 Task: Use the formula "VSTACK" in spreadsheet "Project portfolio".
Action: Key pressed '='
Screenshot: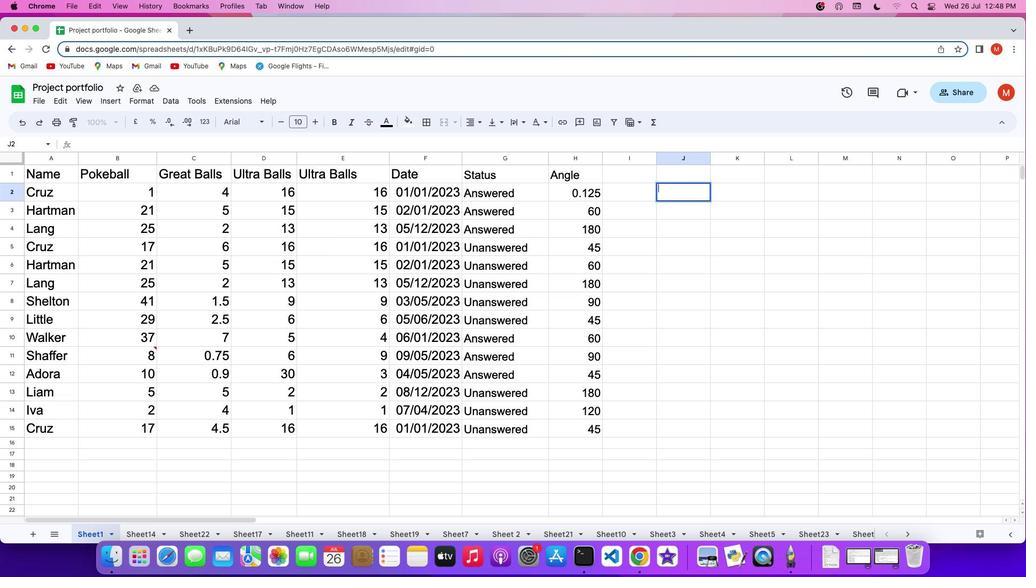 
Action: Mouse moved to (655, 132)
Screenshot: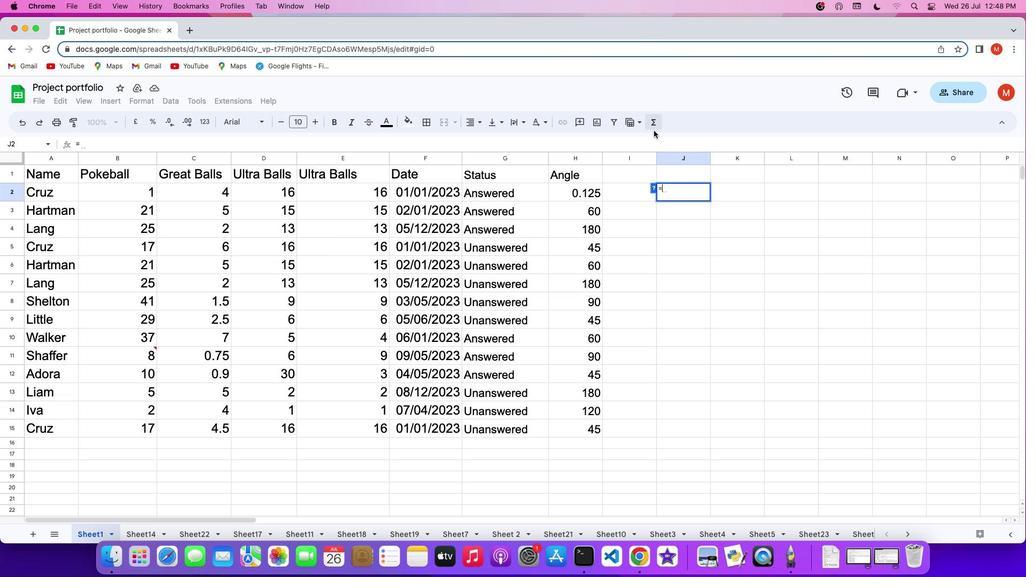 
Action: Mouse pressed left at (655, 132)
Screenshot: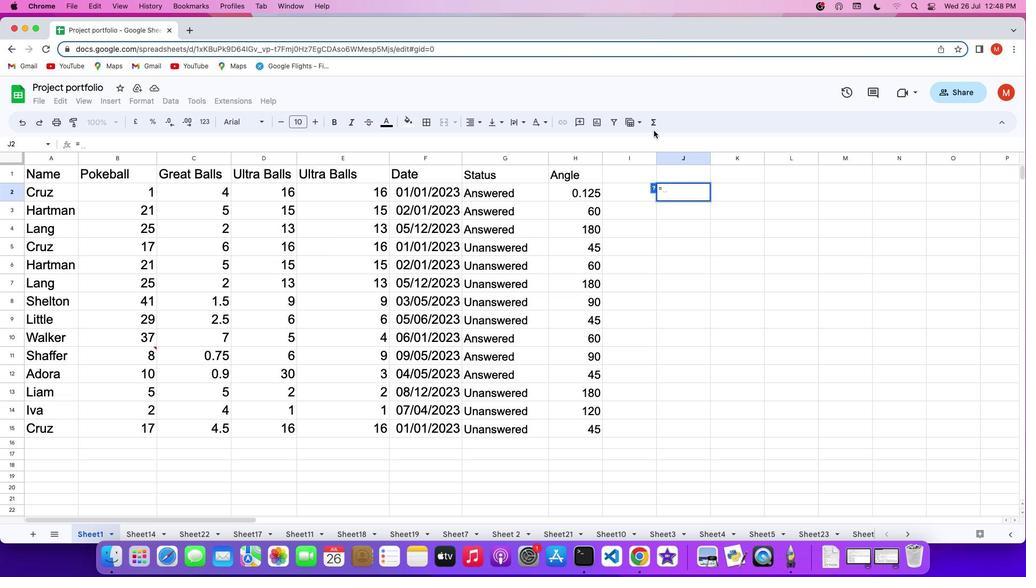 
Action: Mouse moved to (655, 132)
Screenshot: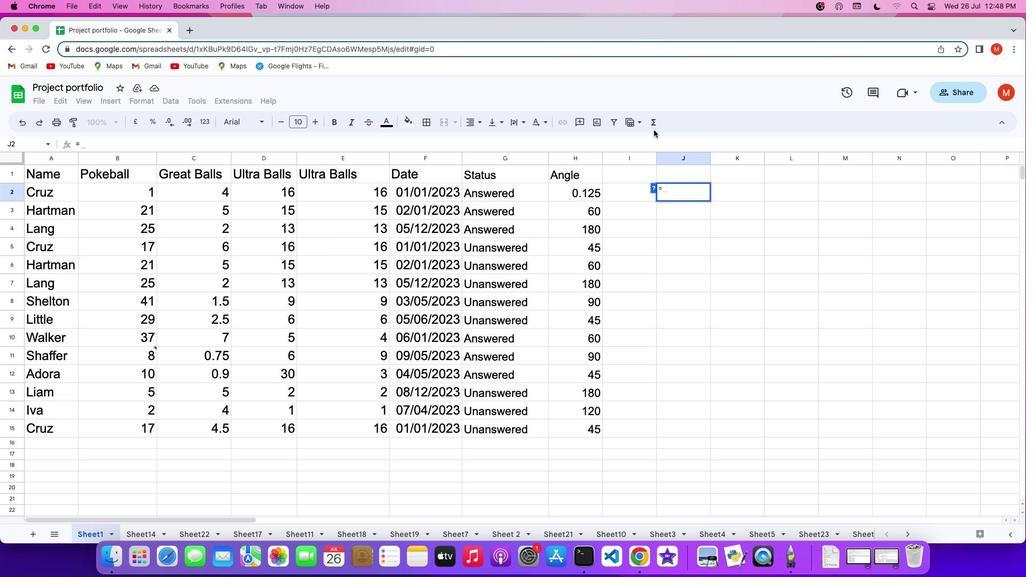
Action: Mouse pressed left at (655, 132)
Screenshot: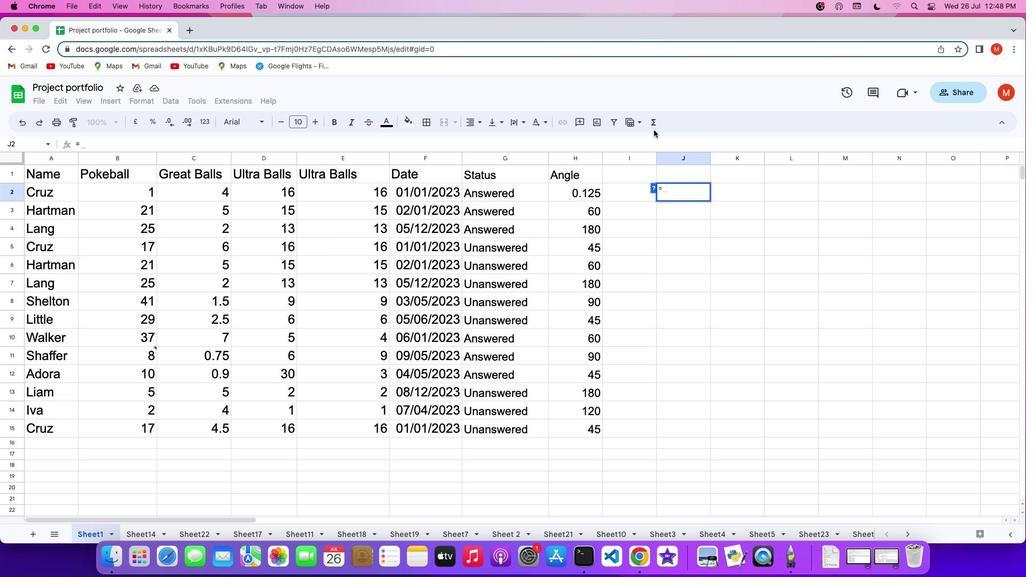 
Action: Mouse moved to (652, 123)
Screenshot: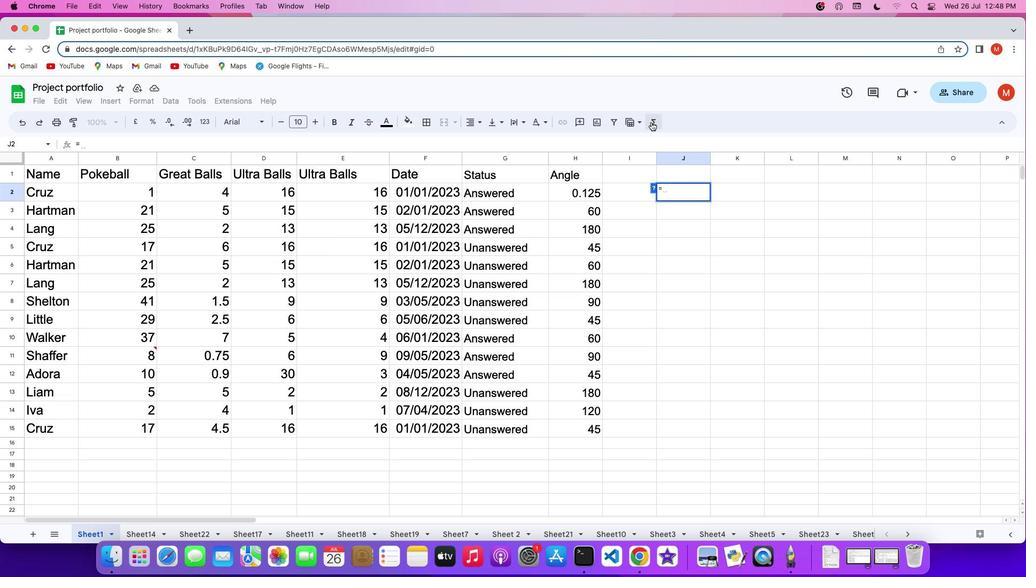 
Action: Mouse pressed left at (652, 123)
Screenshot: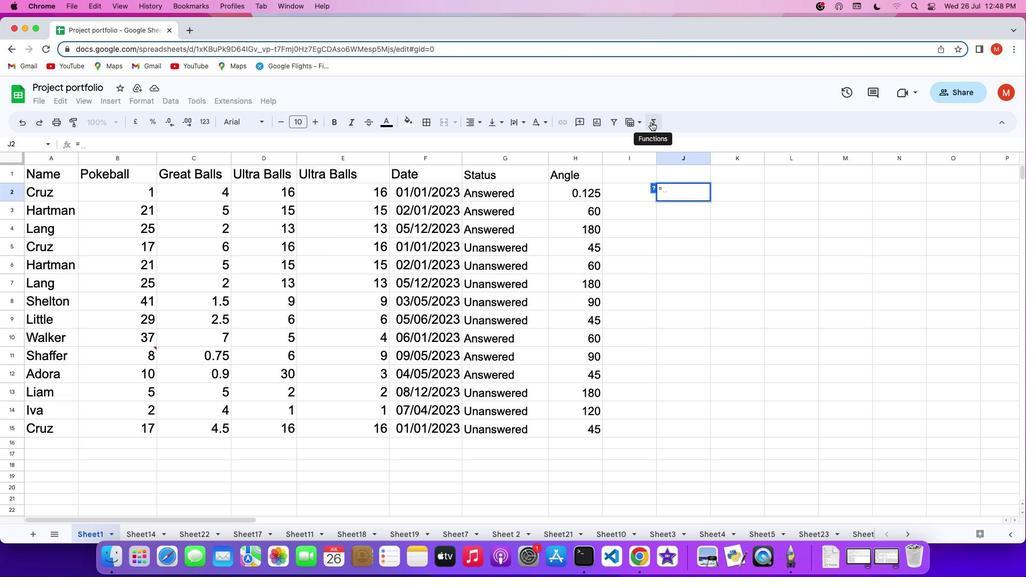 
Action: Mouse moved to (802, 328)
Screenshot: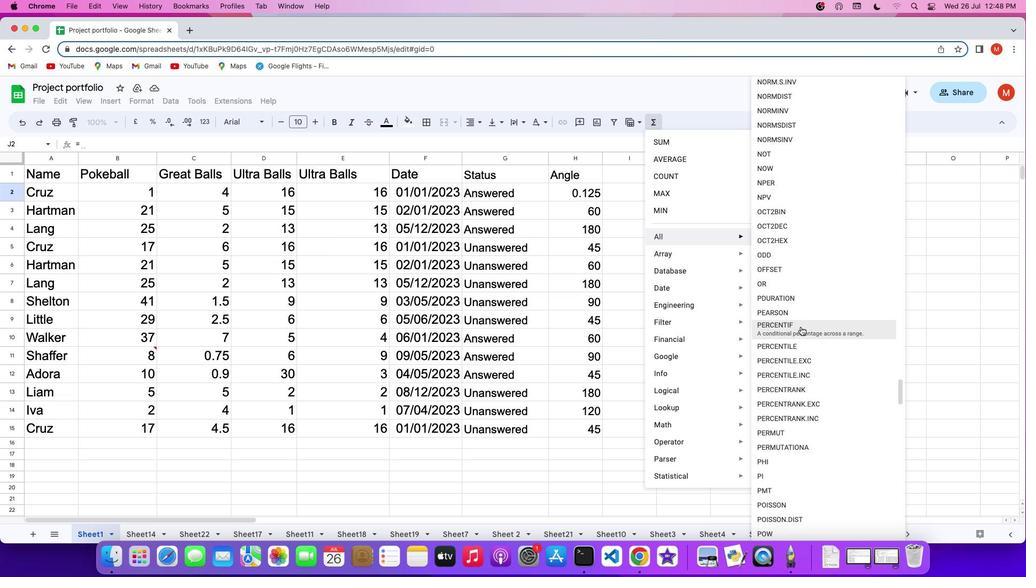 
Action: Mouse scrolled (802, 328) with delta (1, 1)
Screenshot: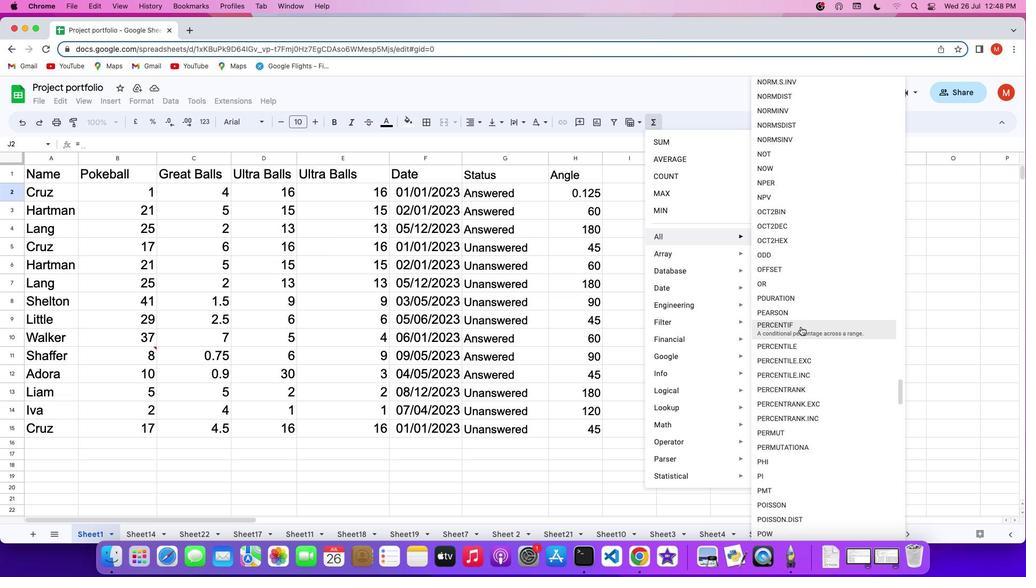 
Action: Mouse scrolled (802, 328) with delta (1, 1)
Screenshot: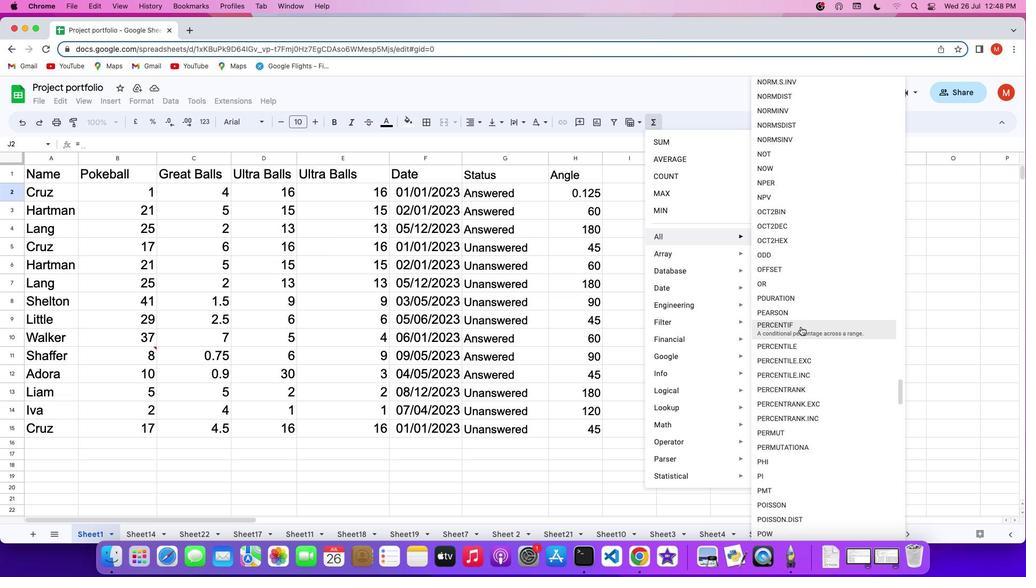 
Action: Mouse scrolled (802, 328) with delta (1, 0)
Screenshot: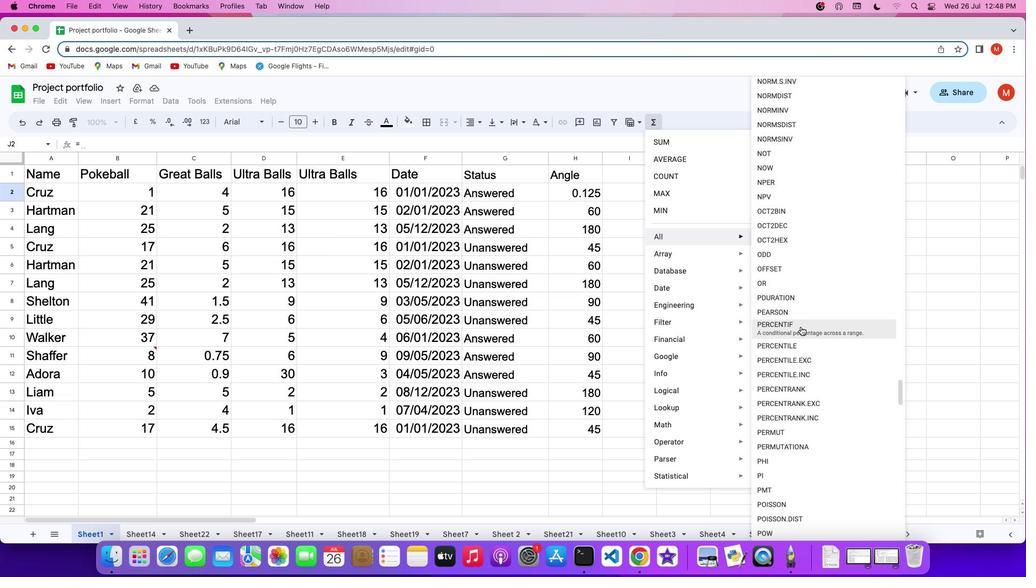 
Action: Mouse scrolled (802, 328) with delta (1, 0)
Screenshot: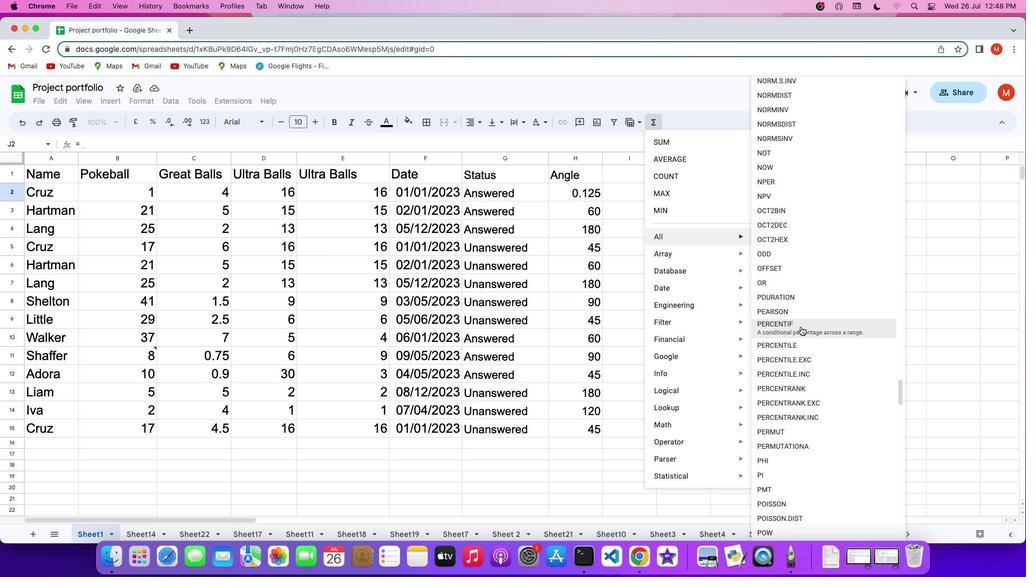 
Action: Mouse scrolled (802, 328) with delta (1, -1)
Screenshot: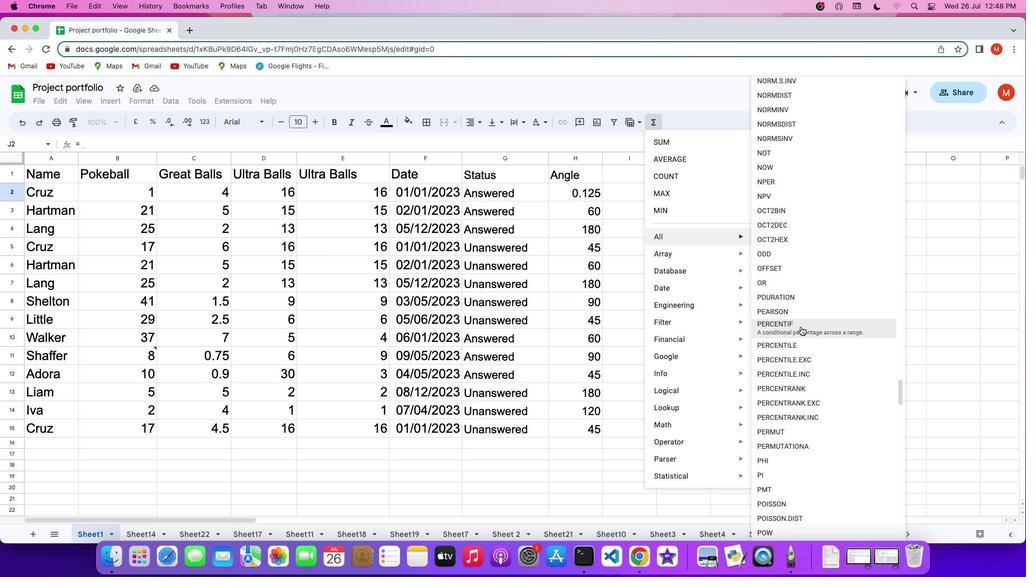 
Action: Mouse scrolled (802, 328) with delta (1, 1)
Screenshot: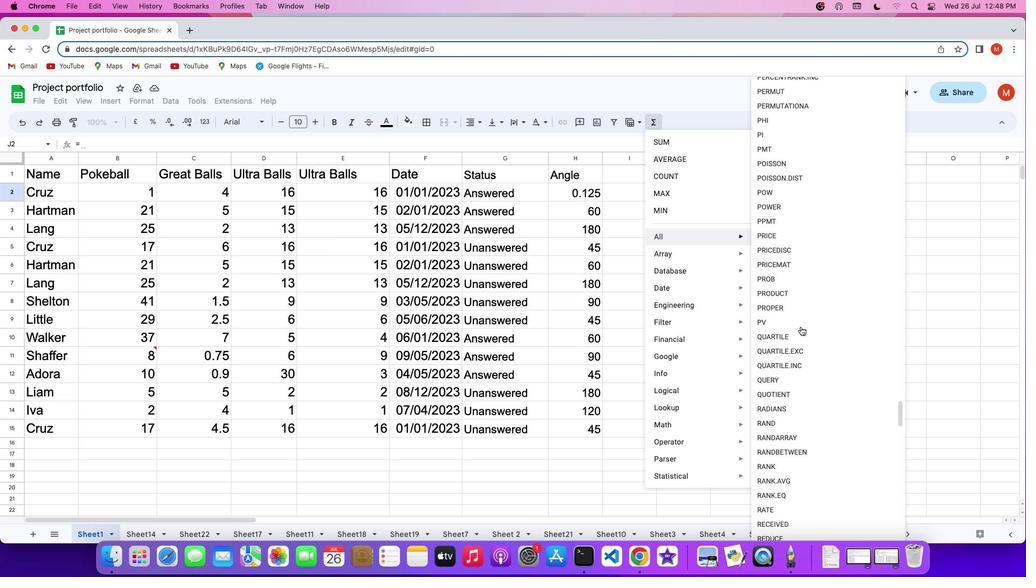 
Action: Mouse scrolled (802, 328) with delta (1, 1)
Screenshot: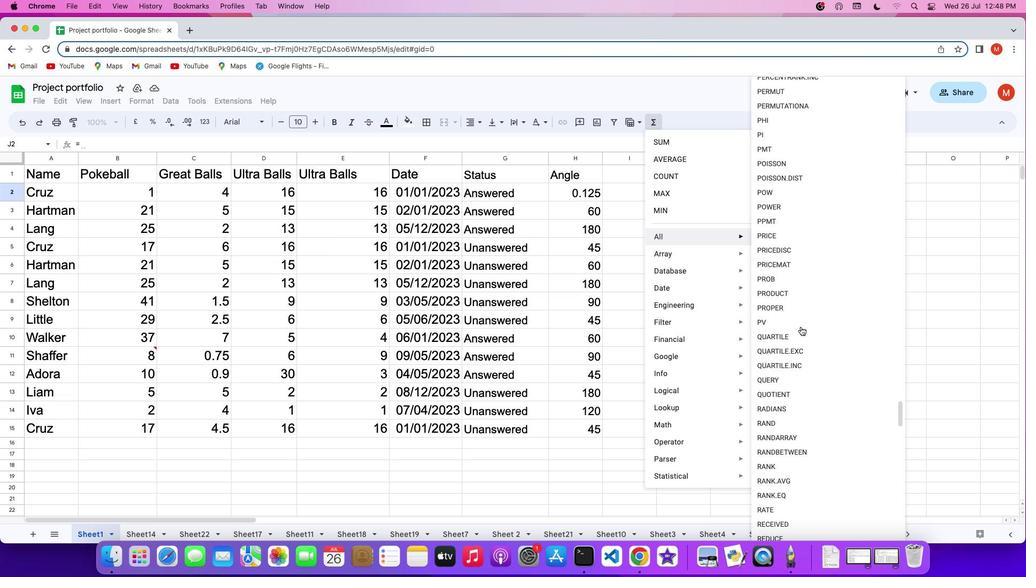 
Action: Mouse scrolled (802, 328) with delta (1, 0)
Screenshot: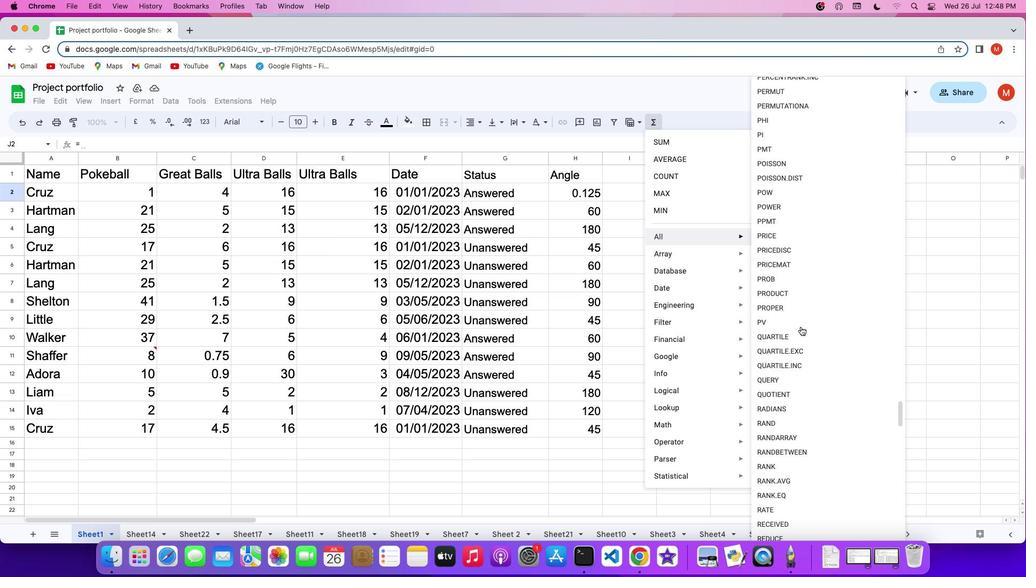 
Action: Mouse scrolled (802, 328) with delta (1, 0)
Screenshot: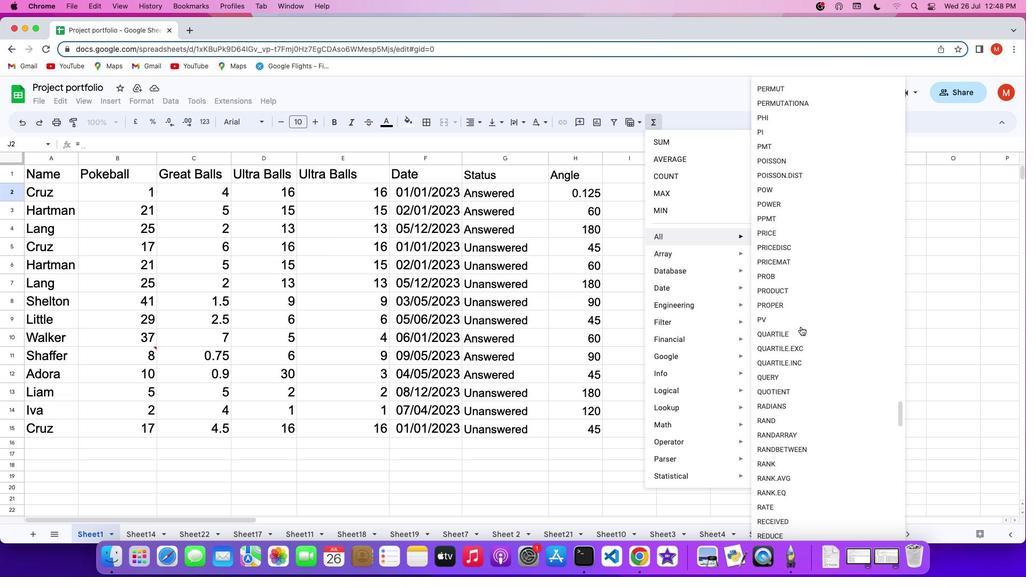 
Action: Mouse scrolled (802, 328) with delta (1, 0)
Screenshot: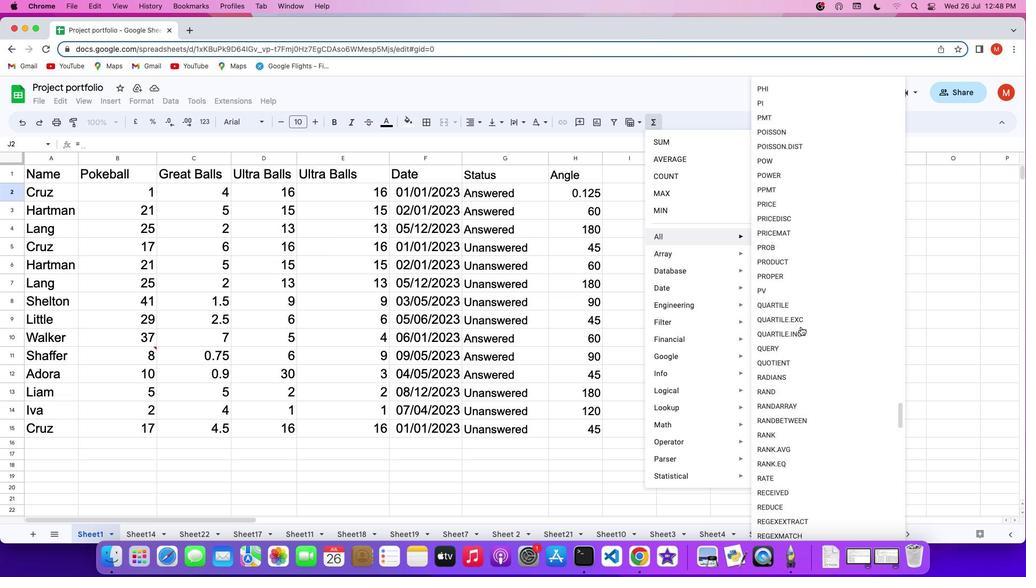 
Action: Mouse scrolled (802, 328) with delta (1, 1)
Screenshot: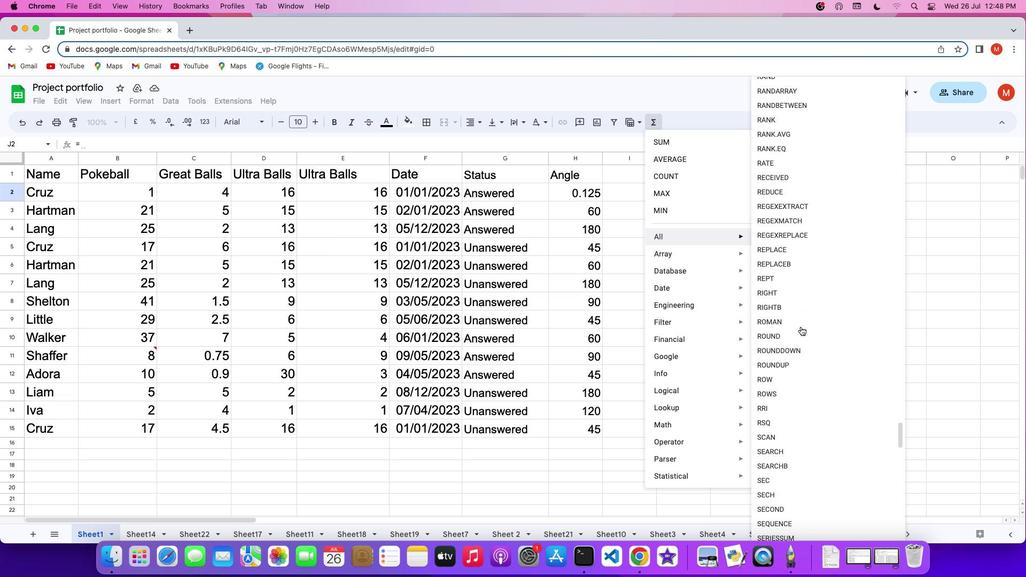 
Action: Mouse scrolled (802, 328) with delta (1, 1)
Screenshot: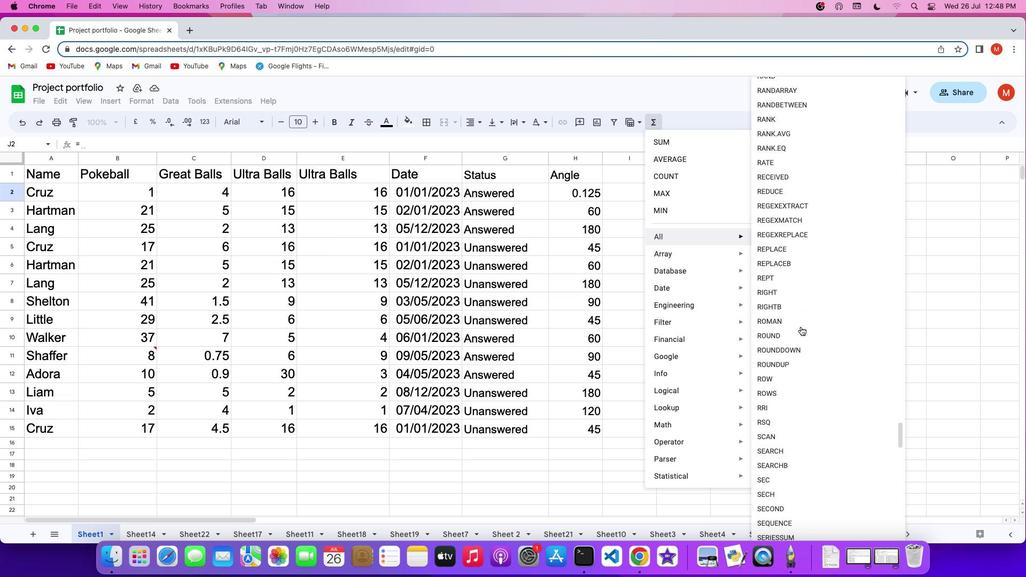
Action: Mouse scrolled (802, 328) with delta (1, 0)
Screenshot: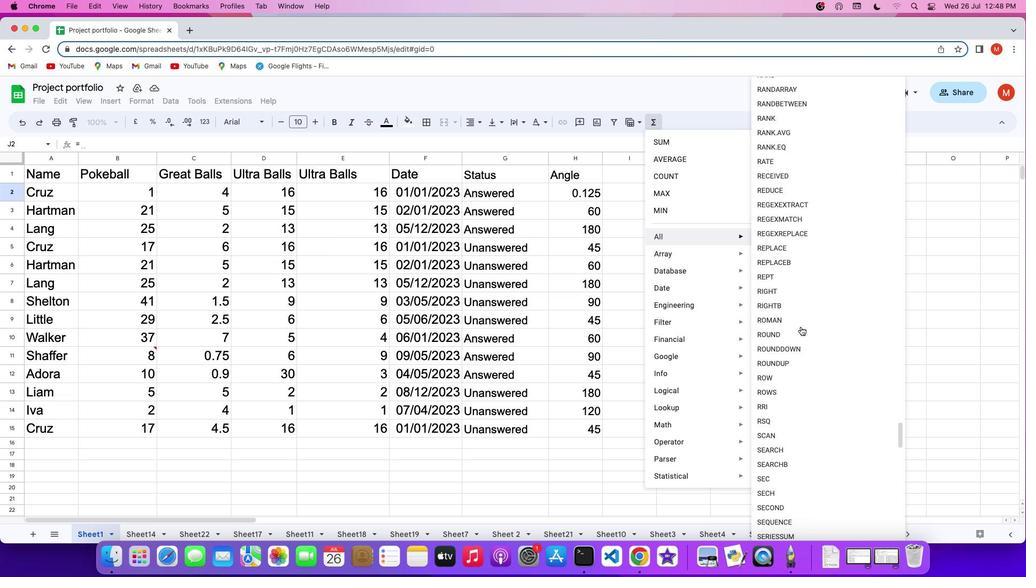 
Action: Mouse scrolled (802, 328) with delta (1, 0)
Screenshot: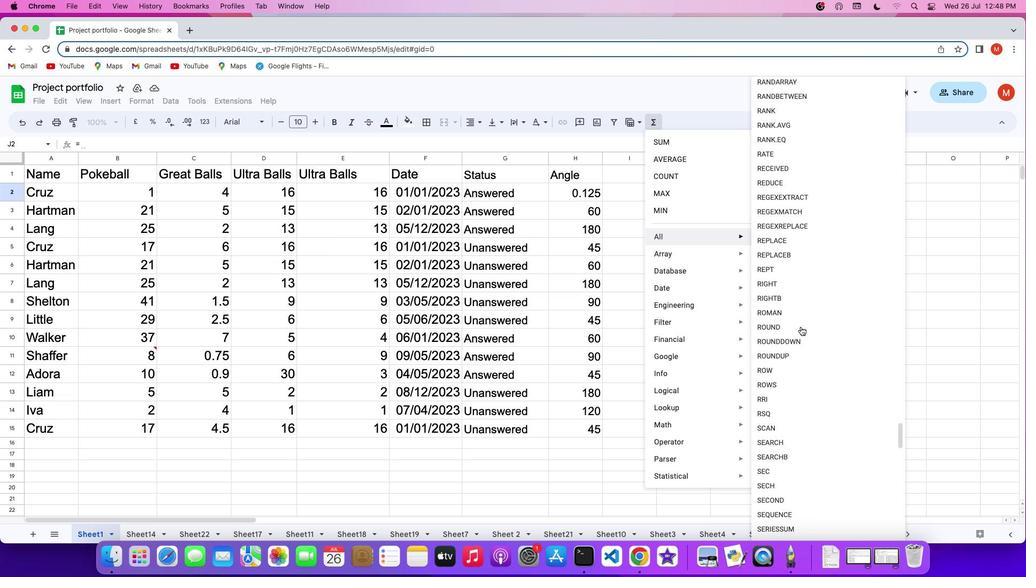 
Action: Mouse scrolled (802, 328) with delta (1, 0)
Screenshot: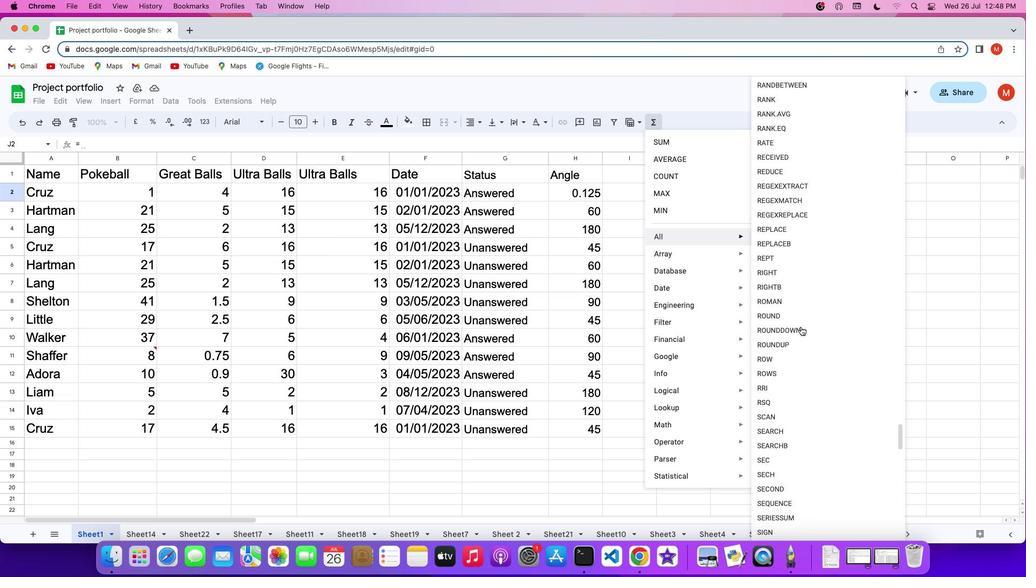
Action: Mouse scrolled (802, 328) with delta (1, 1)
Screenshot: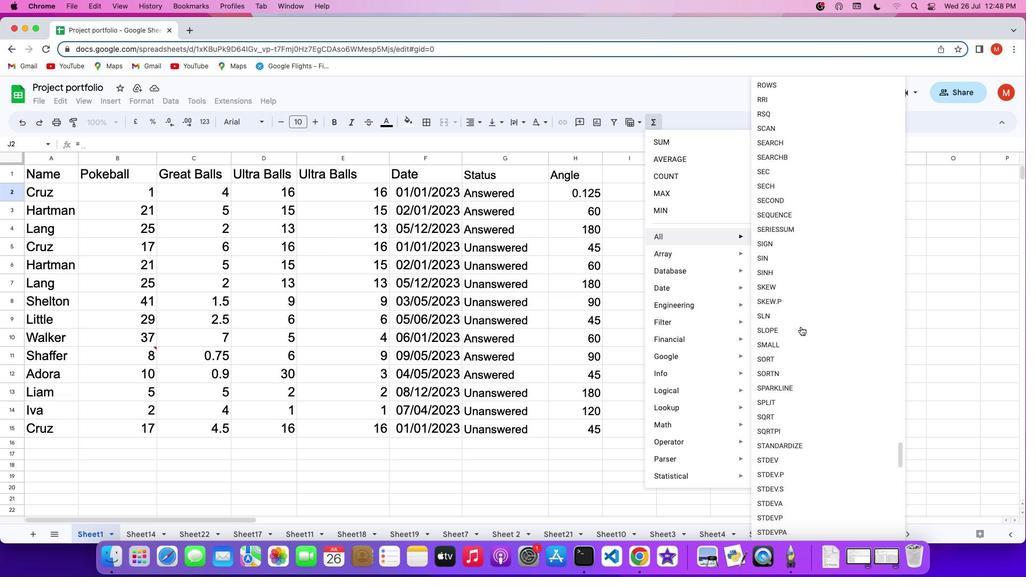 
Action: Mouse scrolled (802, 328) with delta (1, 1)
Screenshot: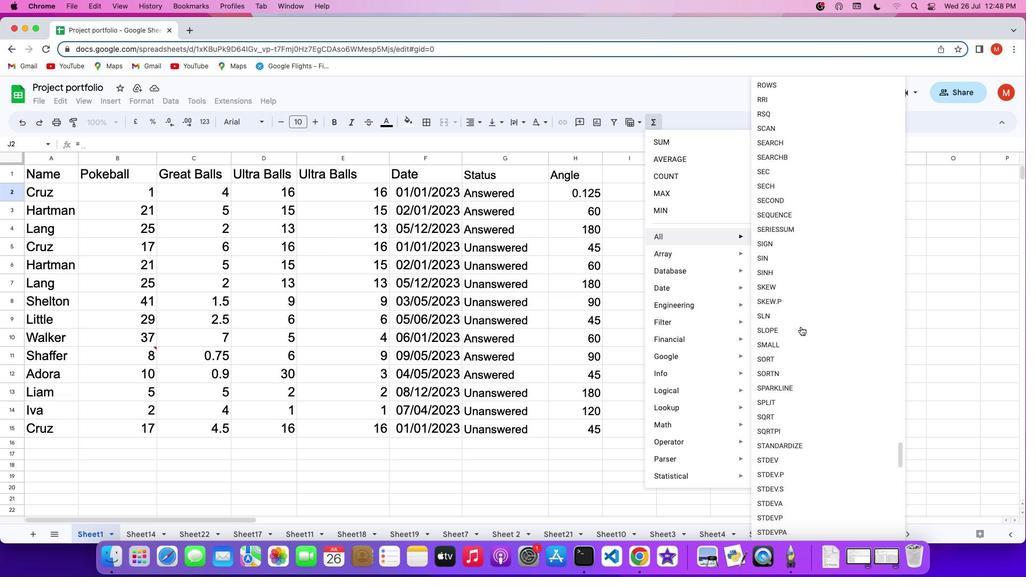 
Action: Mouse scrolled (802, 328) with delta (1, 0)
Screenshot: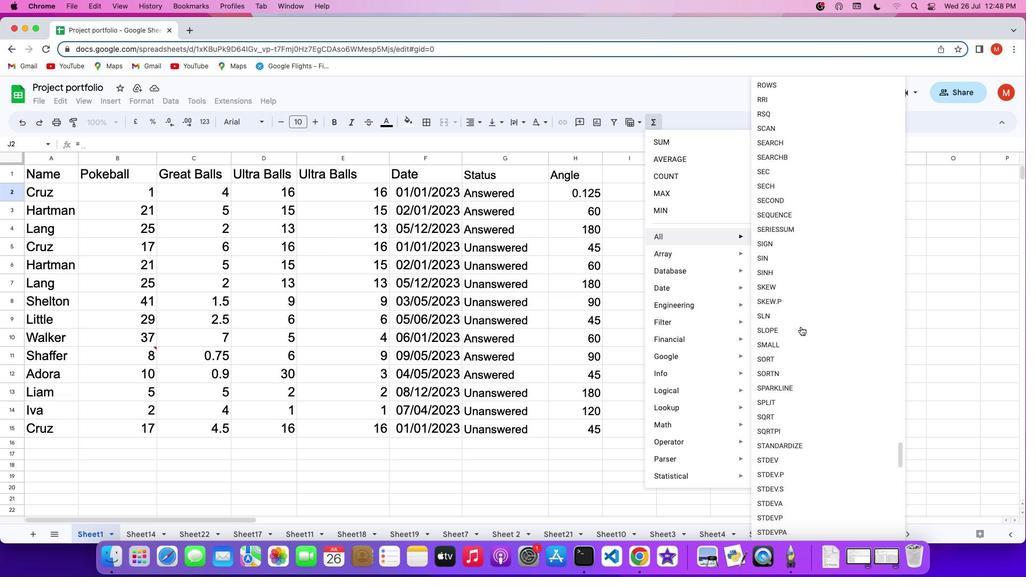 
Action: Mouse scrolled (802, 328) with delta (1, 0)
Screenshot: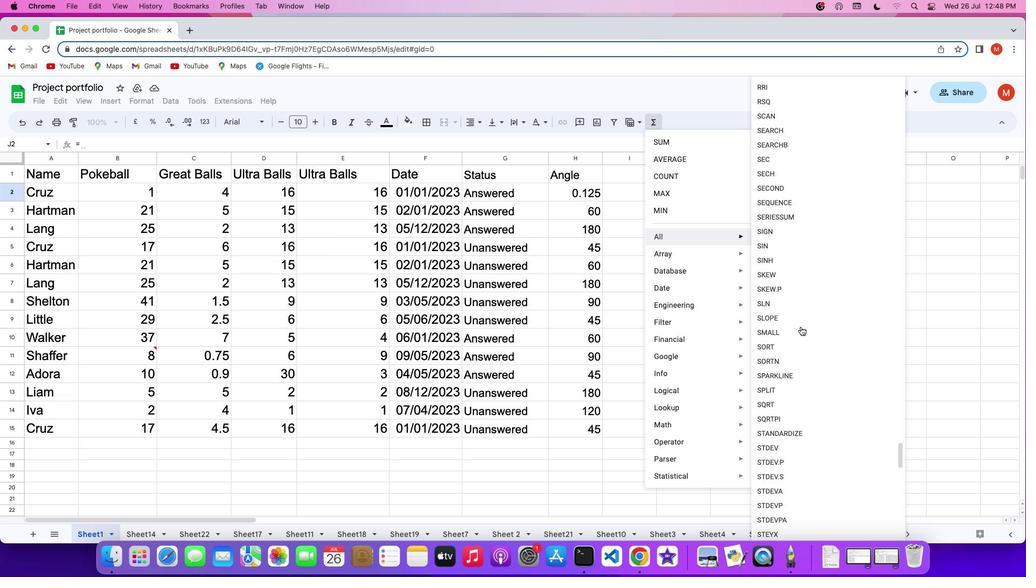 
Action: Mouse scrolled (802, 328) with delta (1, 0)
Screenshot: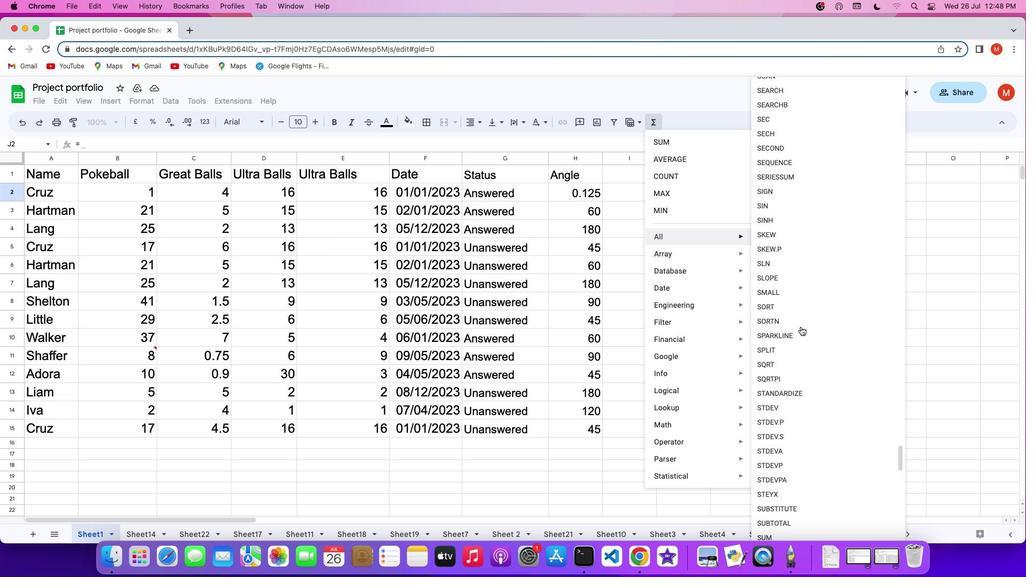 
Action: Mouse scrolled (802, 328) with delta (1, 1)
Screenshot: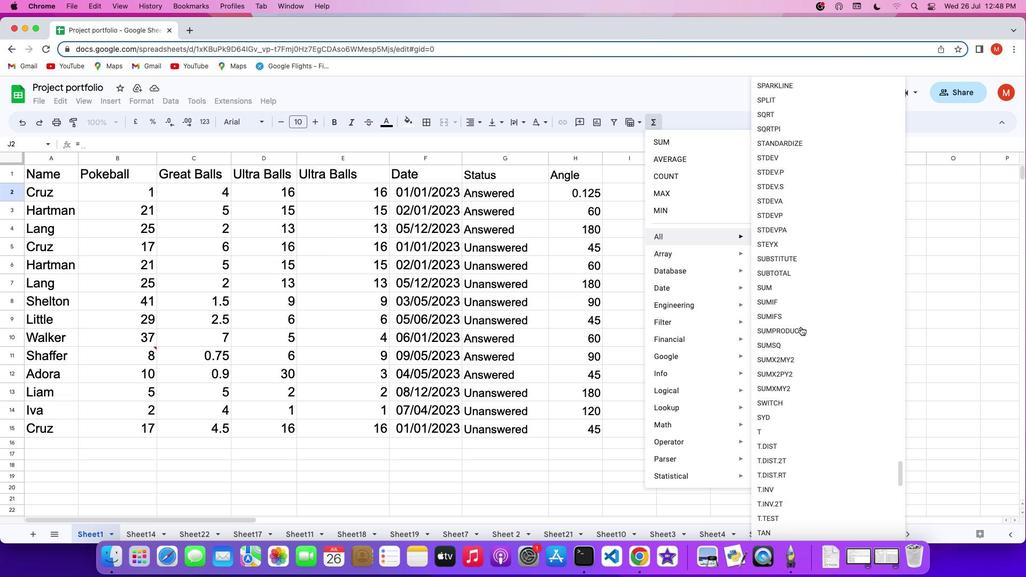 
Action: Mouse scrolled (802, 328) with delta (1, 1)
Screenshot: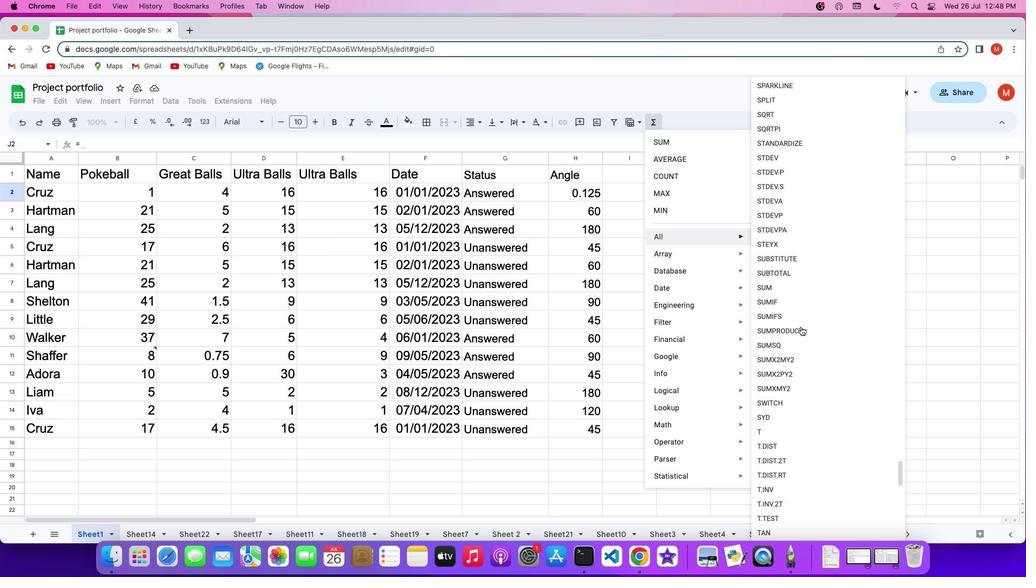 
Action: Mouse scrolled (802, 328) with delta (1, 0)
Screenshot: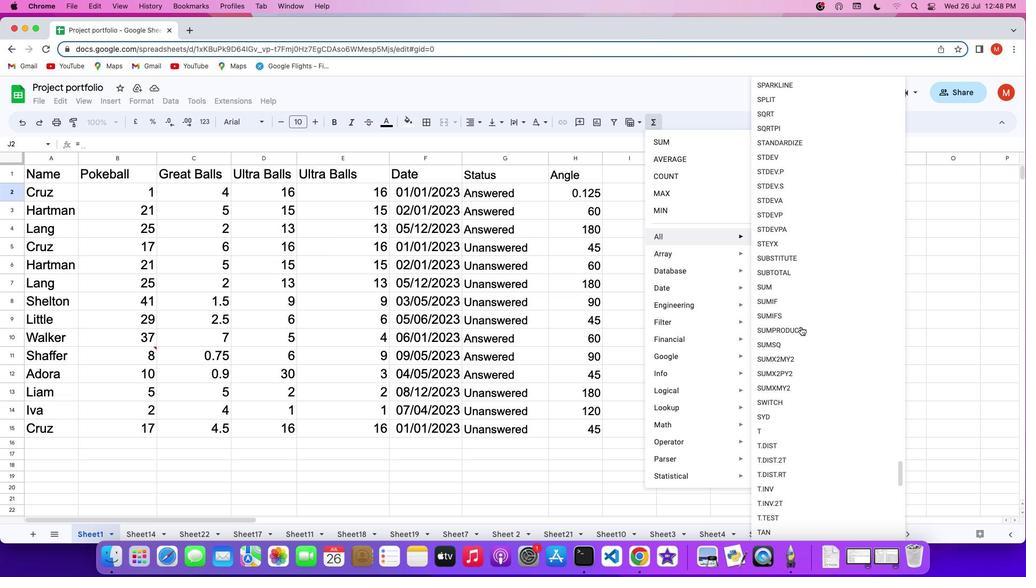 
Action: Mouse scrolled (802, 328) with delta (1, 0)
Screenshot: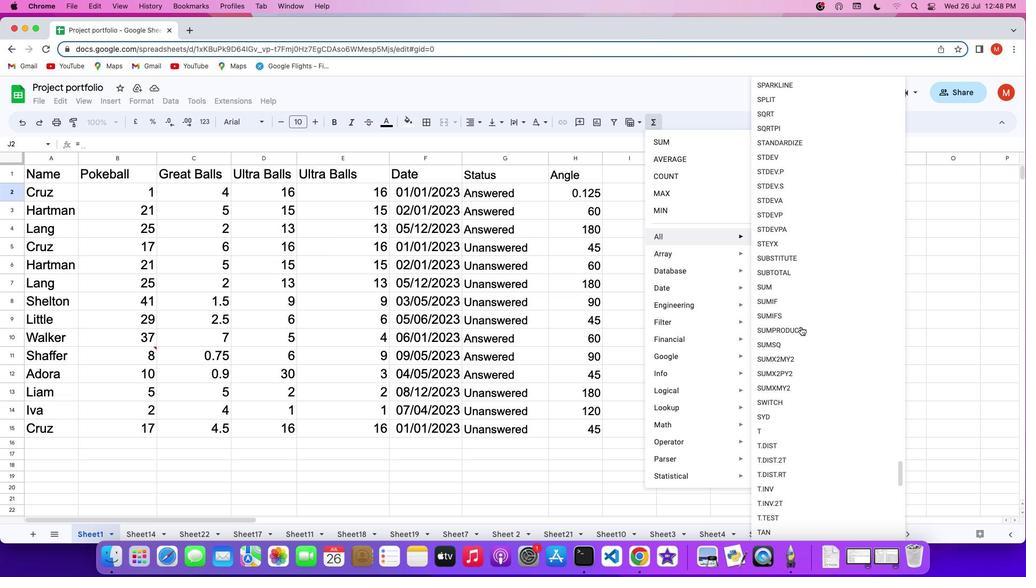 
Action: Mouse scrolled (802, 328) with delta (1, 0)
Screenshot: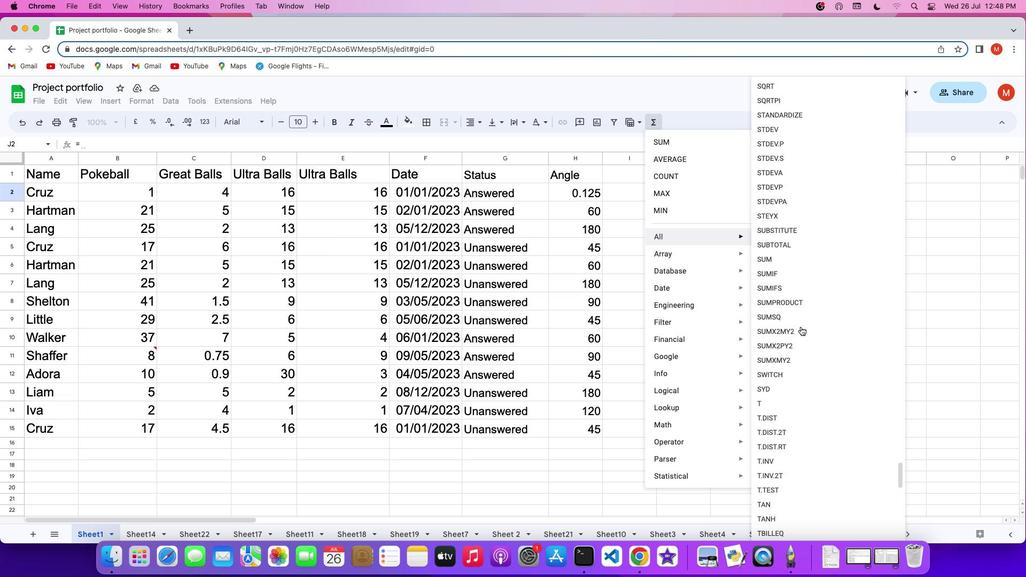 
Action: Mouse scrolled (802, 328) with delta (1, 1)
Screenshot: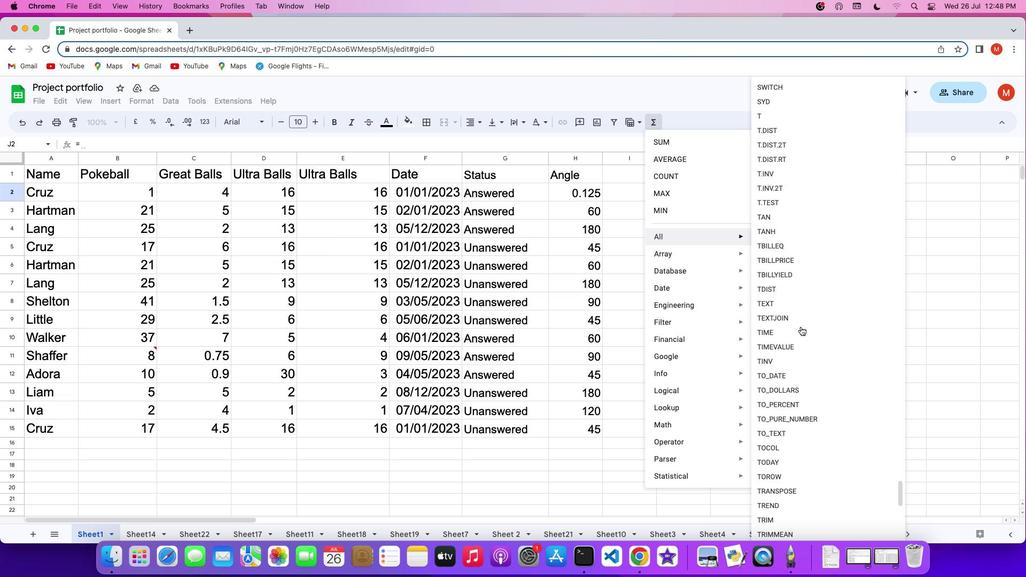 
Action: Mouse scrolled (802, 328) with delta (1, 1)
Screenshot: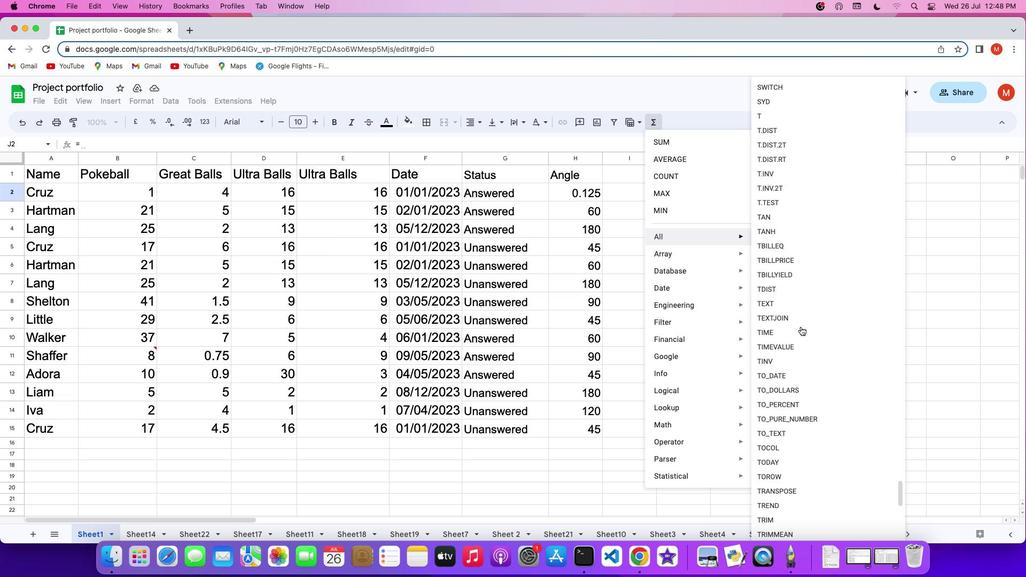 
Action: Mouse scrolled (802, 328) with delta (1, 0)
Screenshot: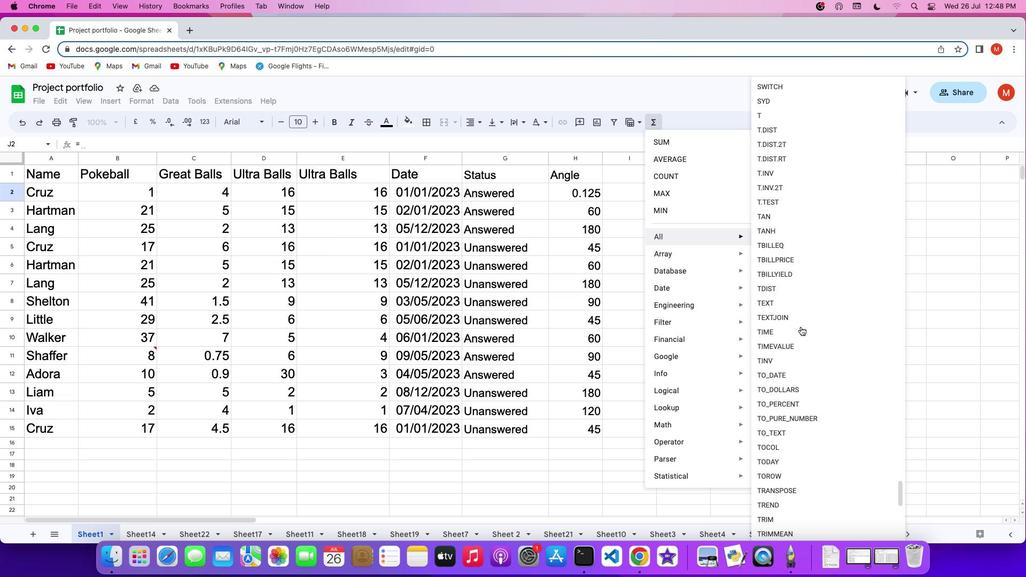 
Action: Mouse scrolled (802, 328) with delta (1, 0)
Screenshot: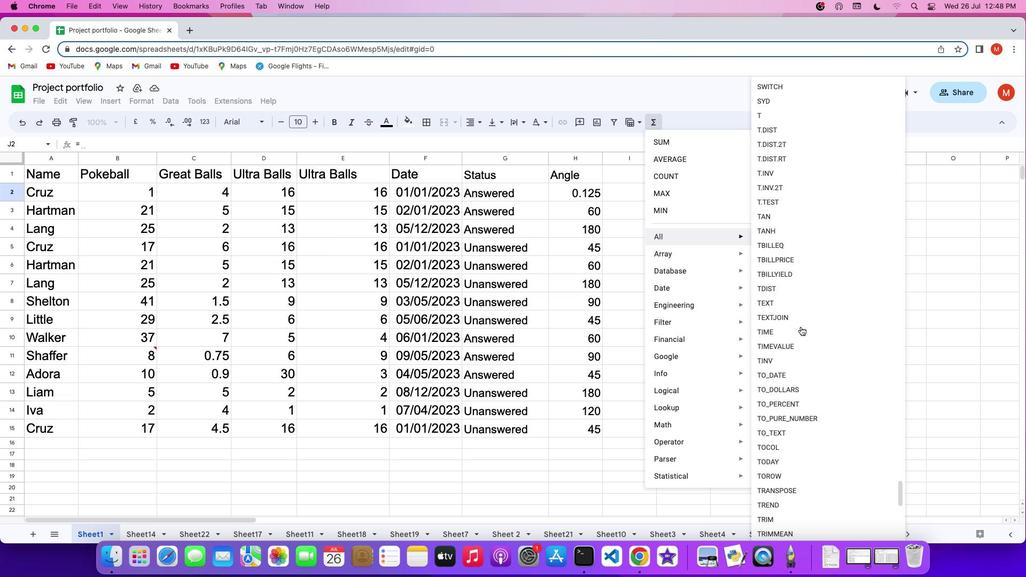 
Action: Mouse scrolled (802, 328) with delta (1, 0)
Screenshot: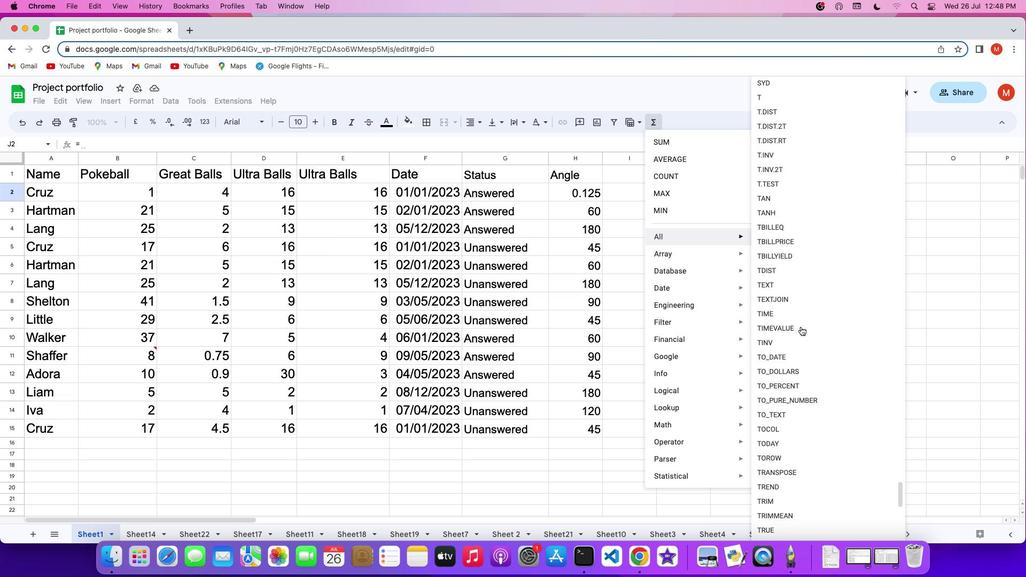 
Action: Mouse scrolled (802, 328) with delta (1, 1)
Screenshot: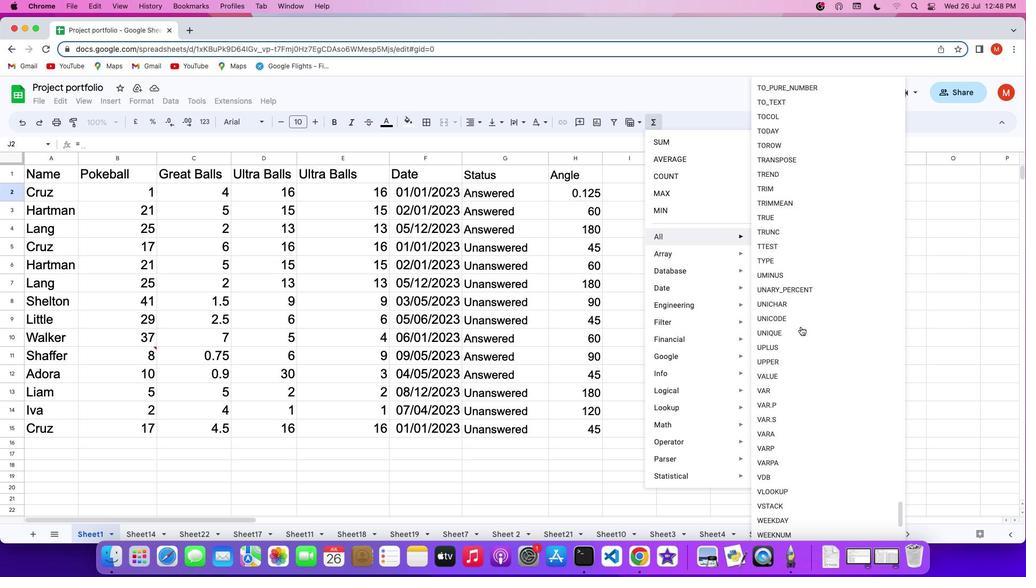 
Action: Mouse scrolled (802, 328) with delta (1, 1)
Screenshot: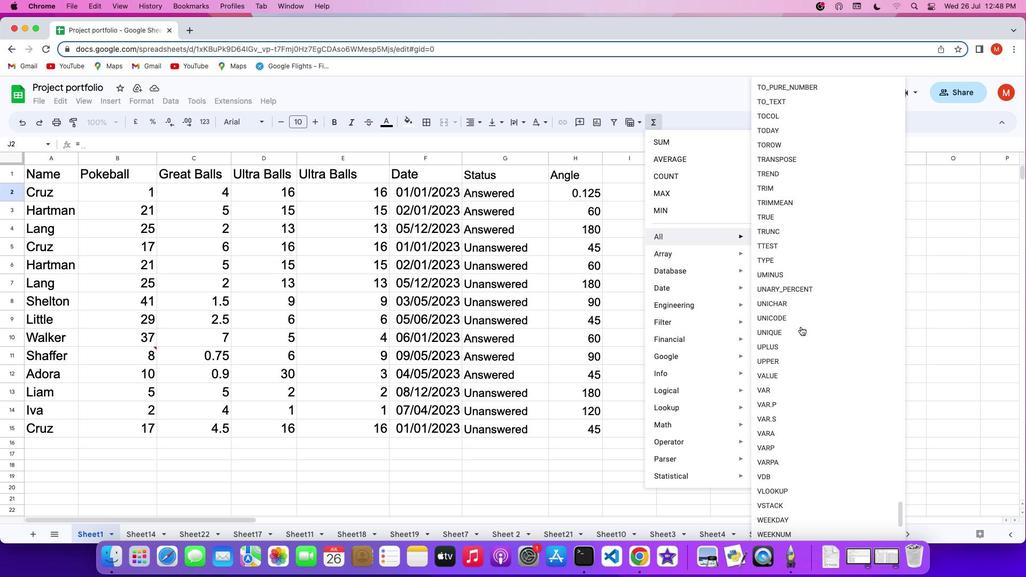 
Action: Mouse scrolled (802, 328) with delta (1, 0)
Screenshot: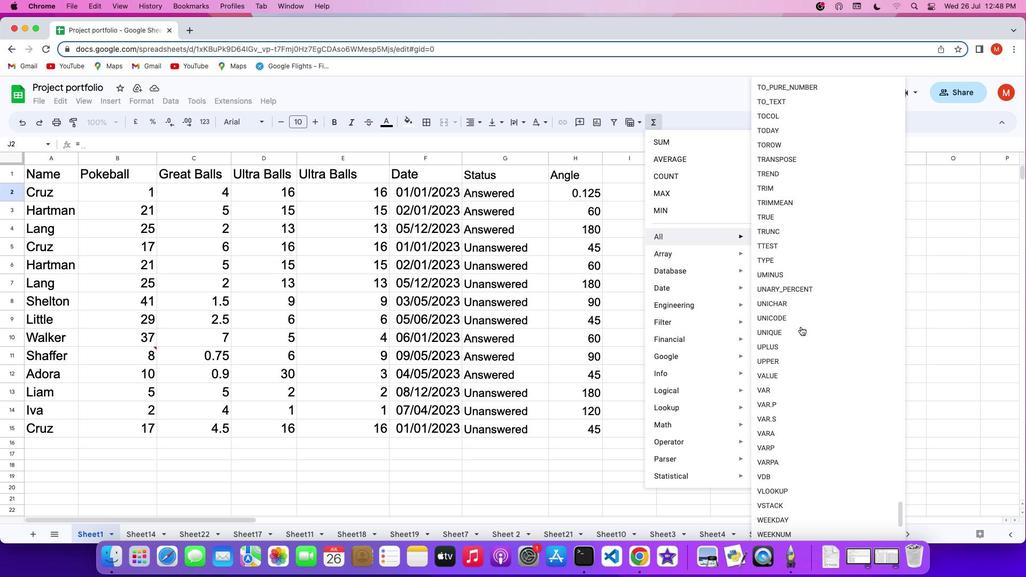
Action: Mouse scrolled (802, 328) with delta (1, 0)
Screenshot: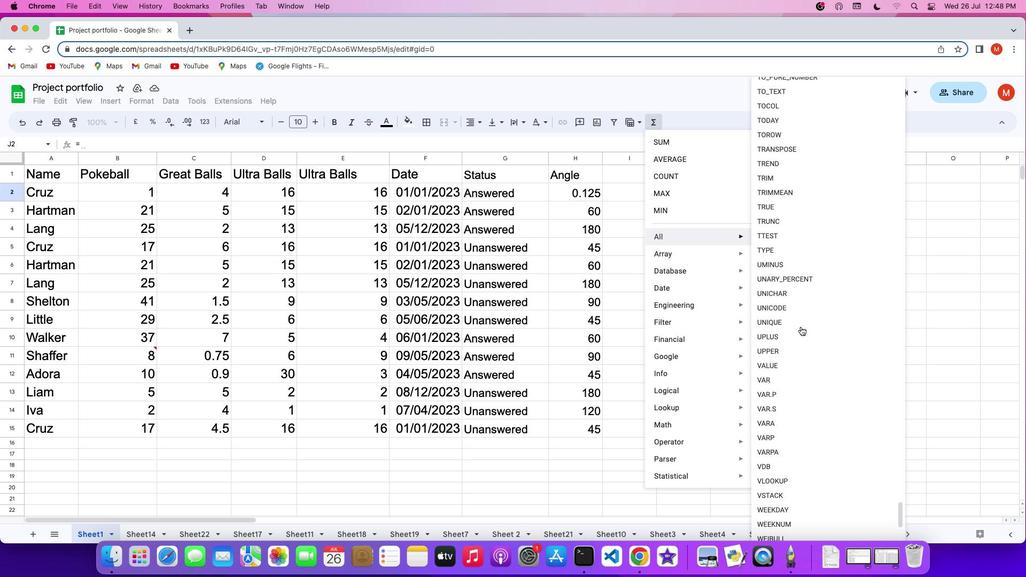 
Action: Mouse moved to (801, 320)
Screenshot: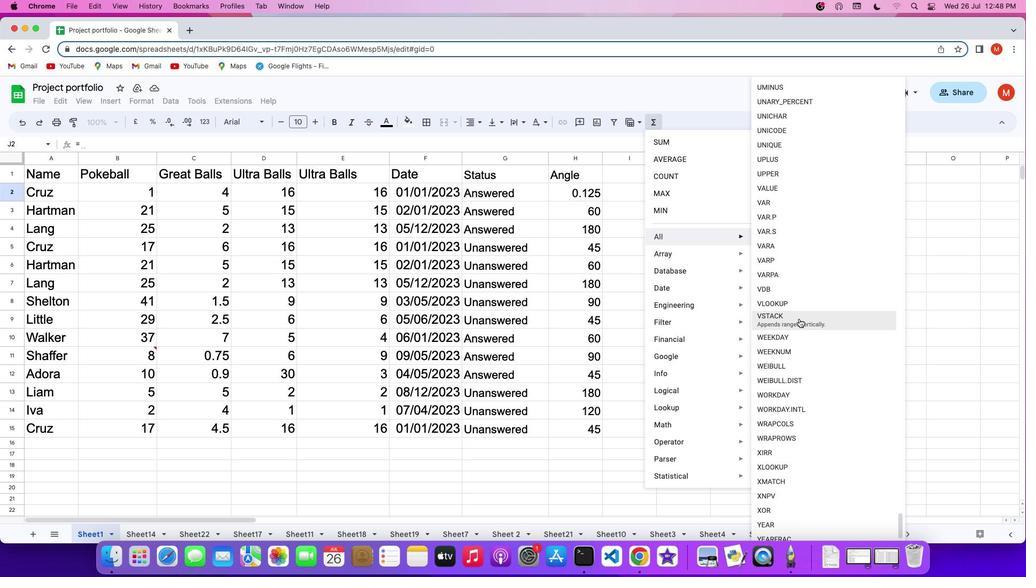 
Action: Mouse pressed left at (801, 320)
Screenshot: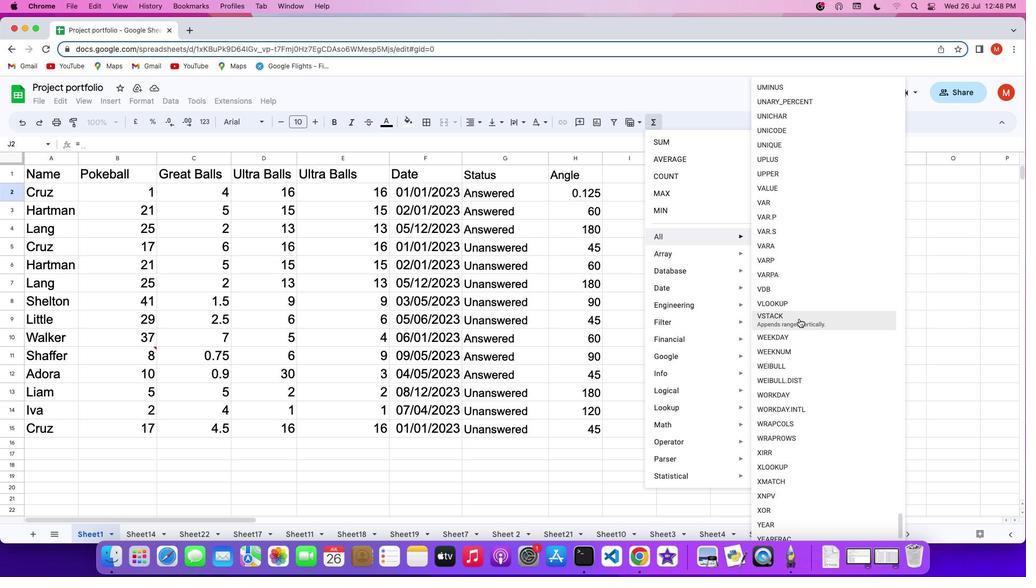 
Action: Mouse moved to (100, 189)
Screenshot: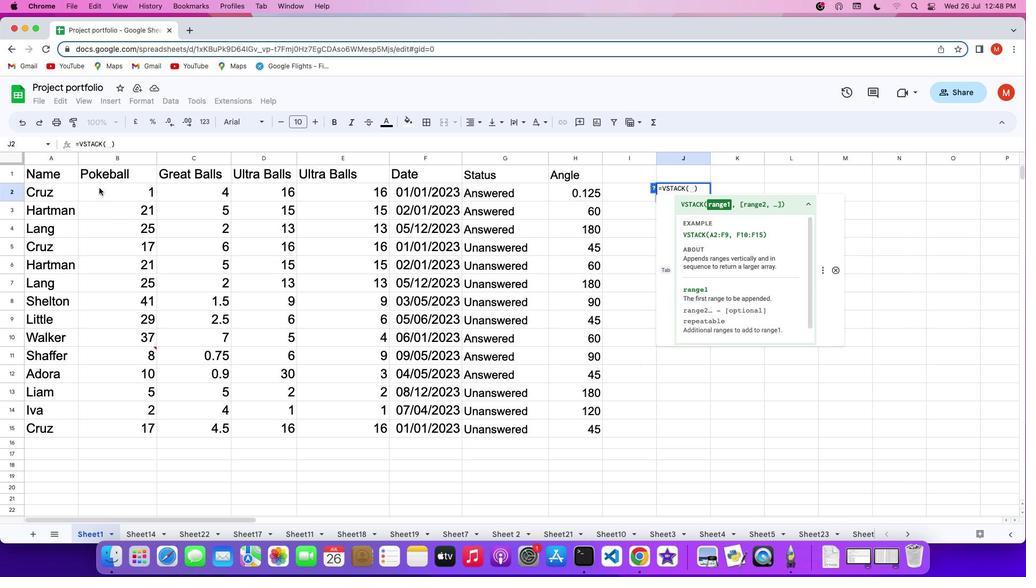 
Action: Mouse pressed left at (100, 189)
Screenshot: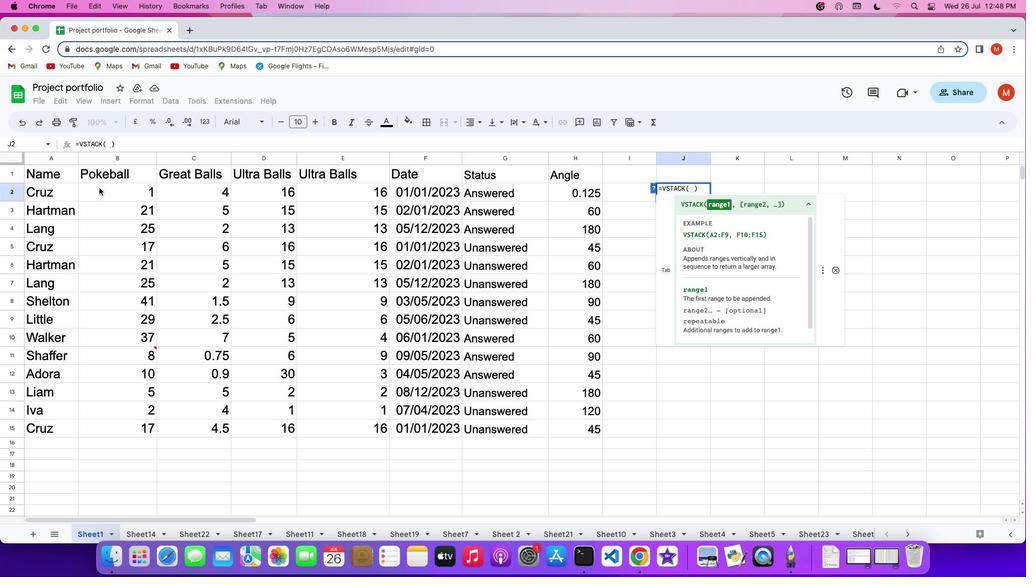 
Action: Mouse moved to (261, 327)
Screenshot: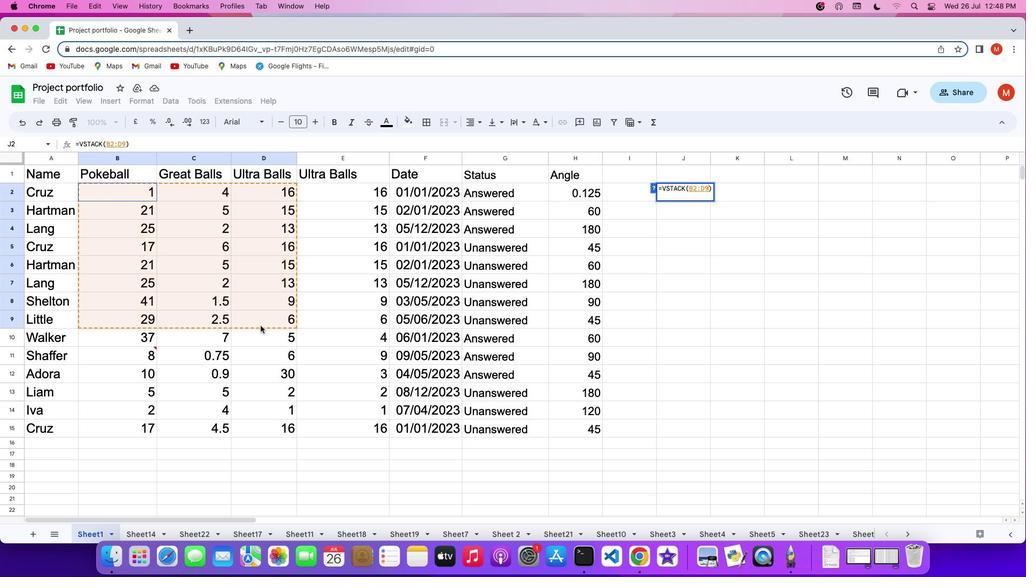 
Action: Key pressed ','
Screenshot: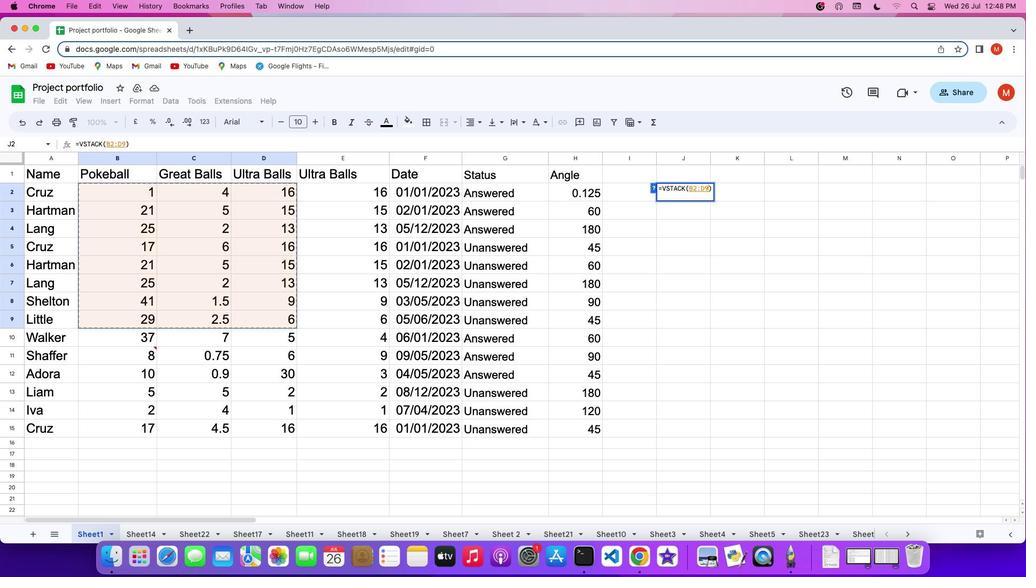 
Action: Mouse moved to (133, 338)
Screenshot: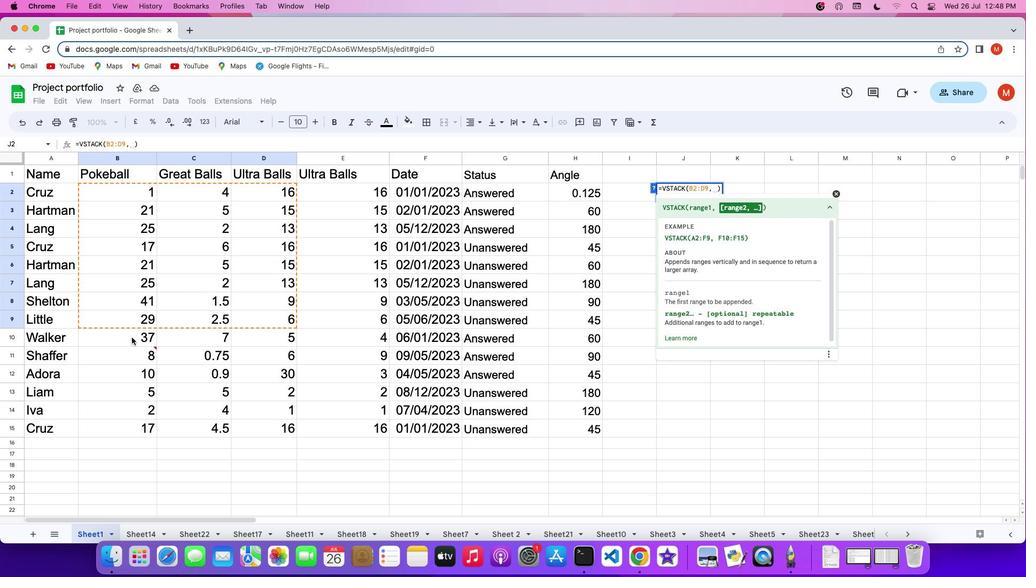 
Action: Mouse pressed left at (133, 338)
Screenshot: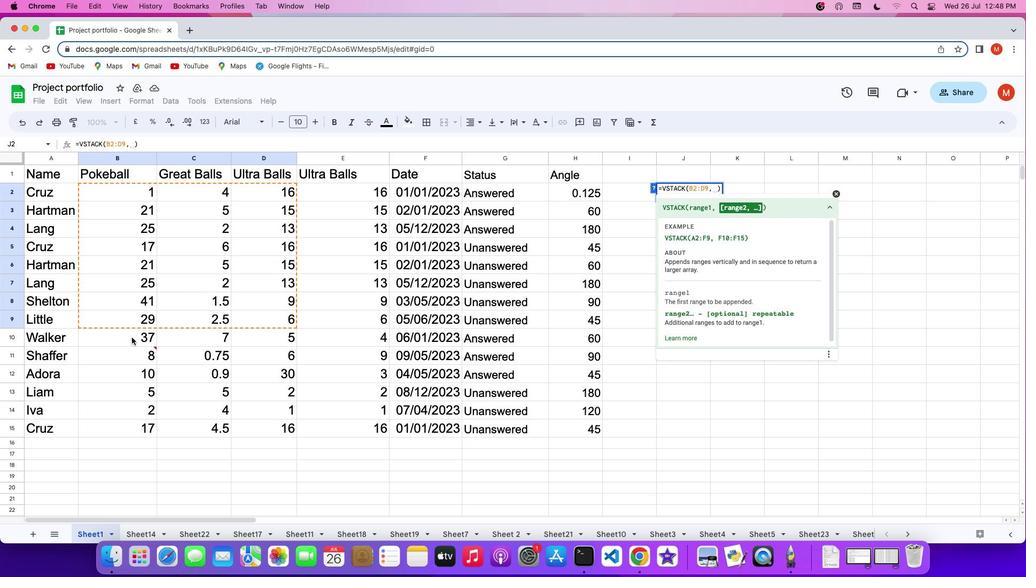 
Action: Mouse moved to (279, 435)
Screenshot: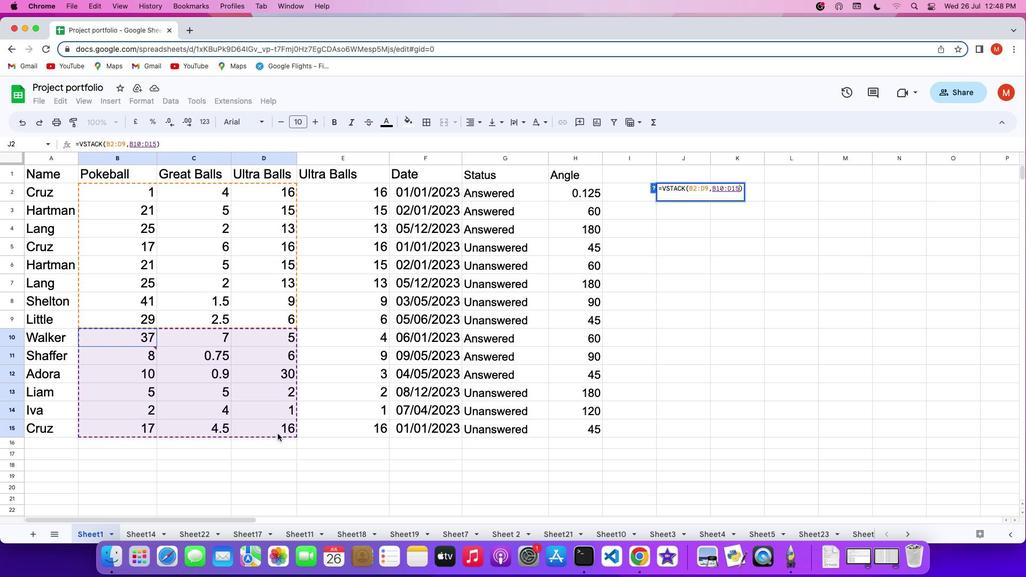 
Action: Key pressed ','Key.backspaceKey.enter
Screenshot: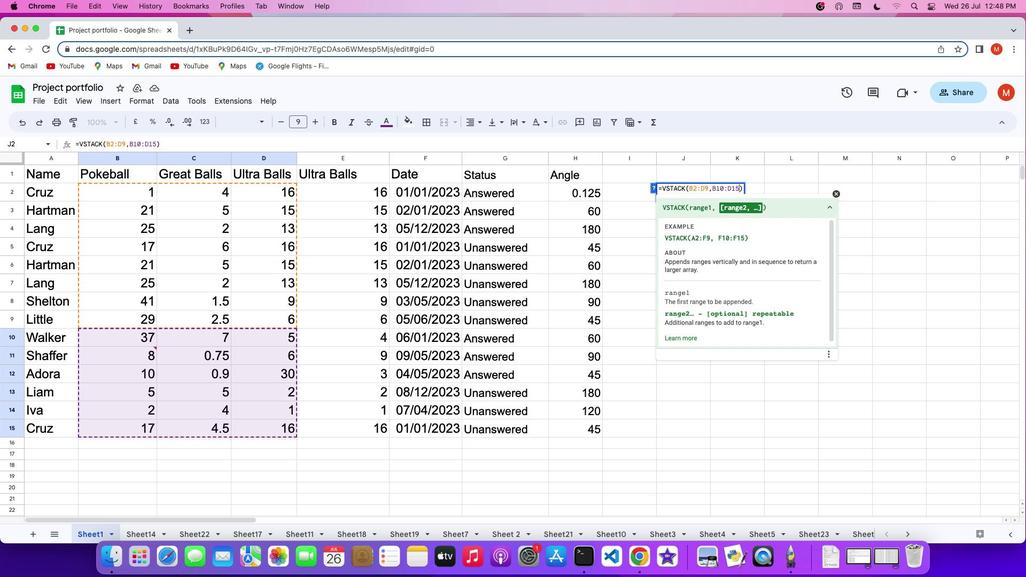 
